 Task: Edit the description of the category "Q/A" in the repository "Javascript" to "All updates from maintainers".
Action: Mouse moved to (1119, 220)
Screenshot: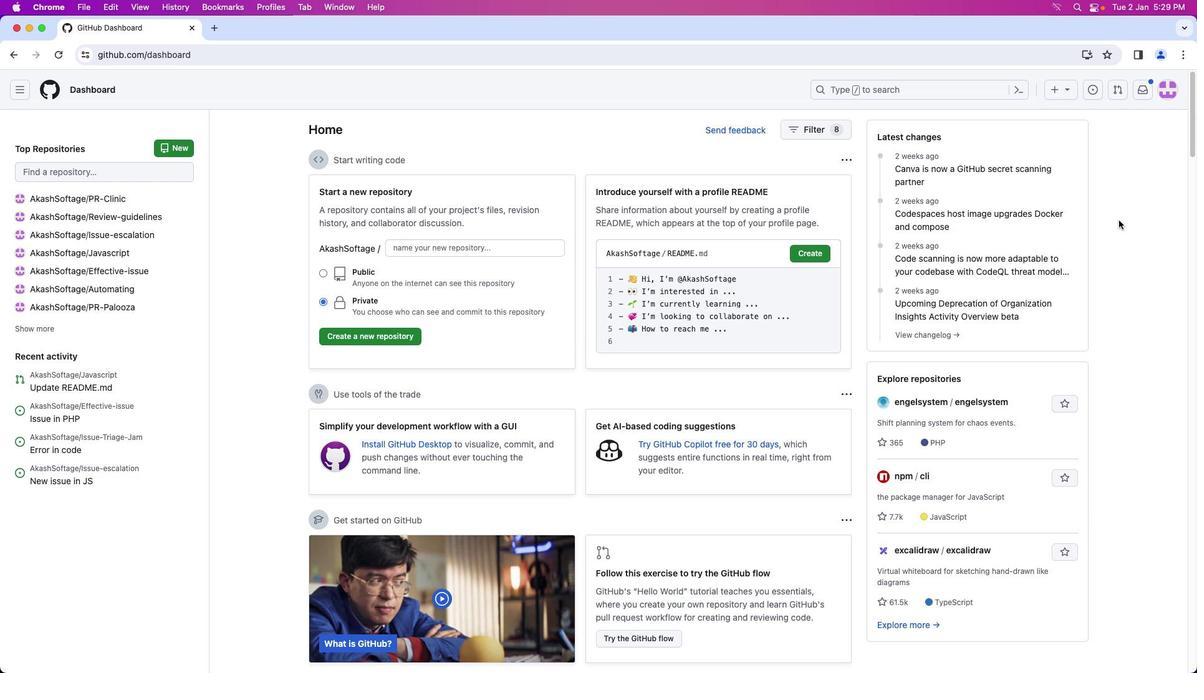 
Action: Mouse pressed left at (1119, 220)
Screenshot: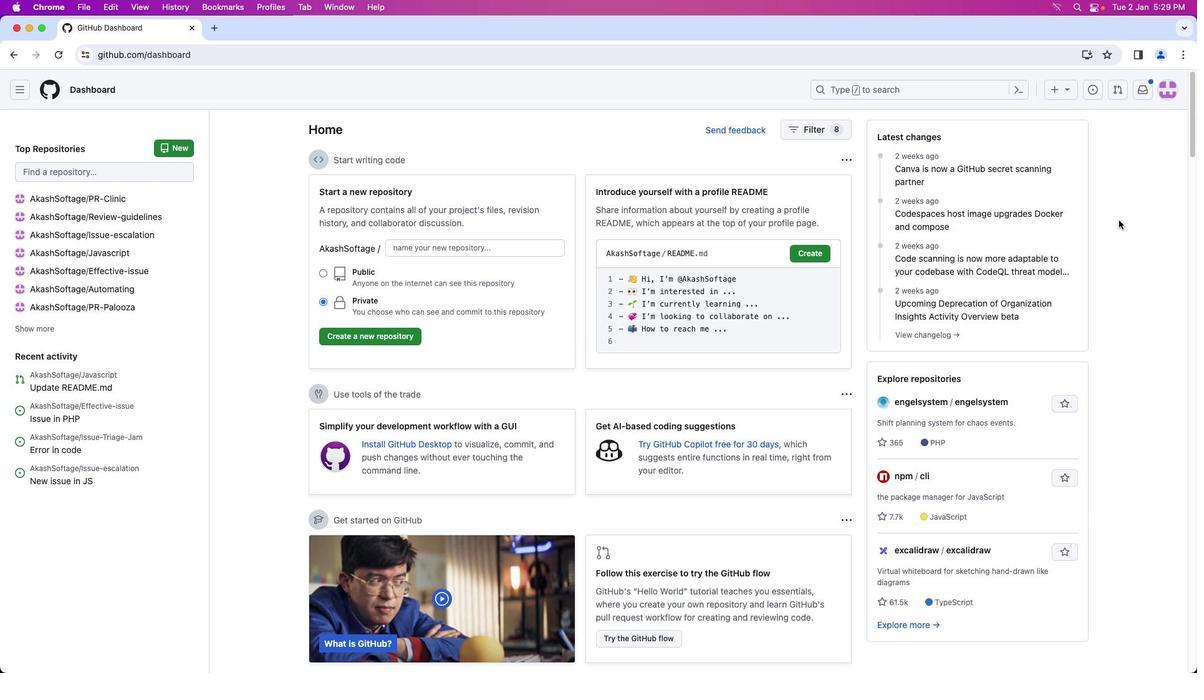 
Action: Mouse moved to (1160, 95)
Screenshot: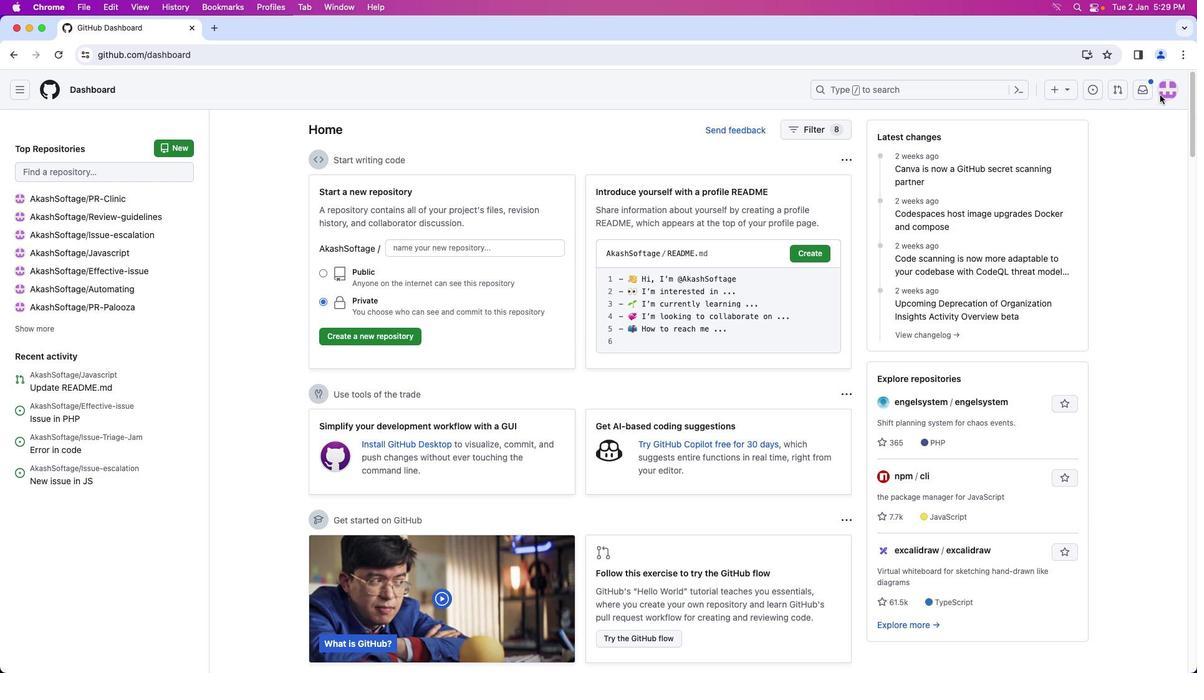 
Action: Mouse pressed left at (1160, 95)
Screenshot: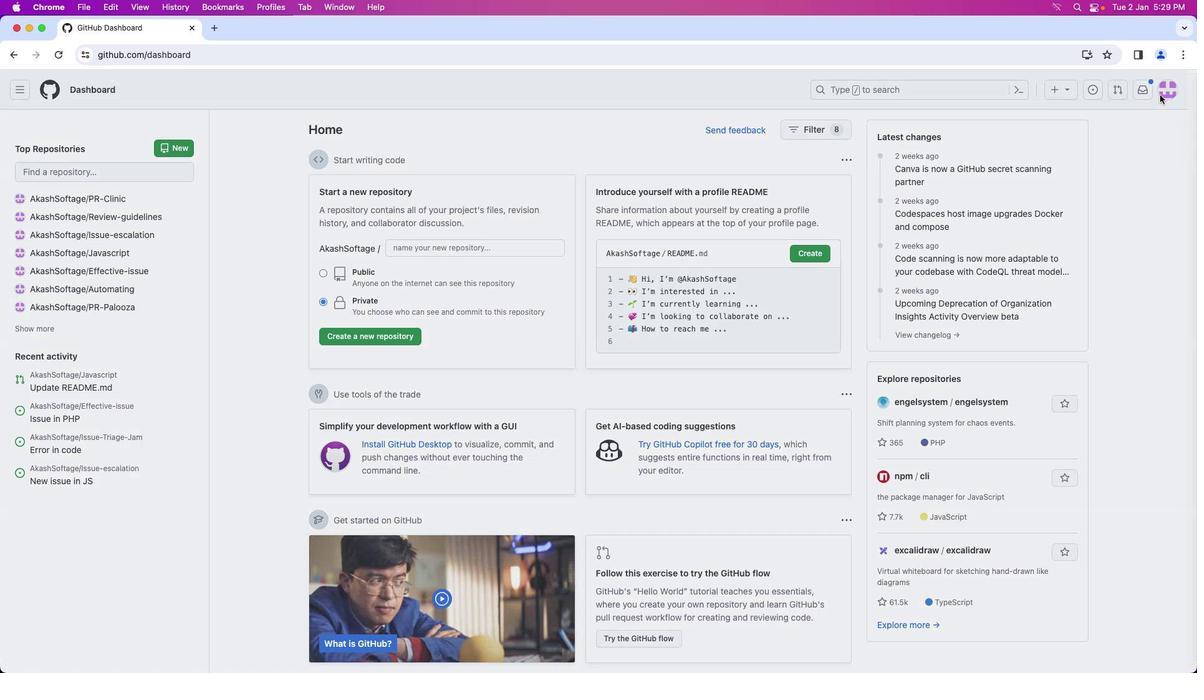 
Action: Mouse moved to (1129, 198)
Screenshot: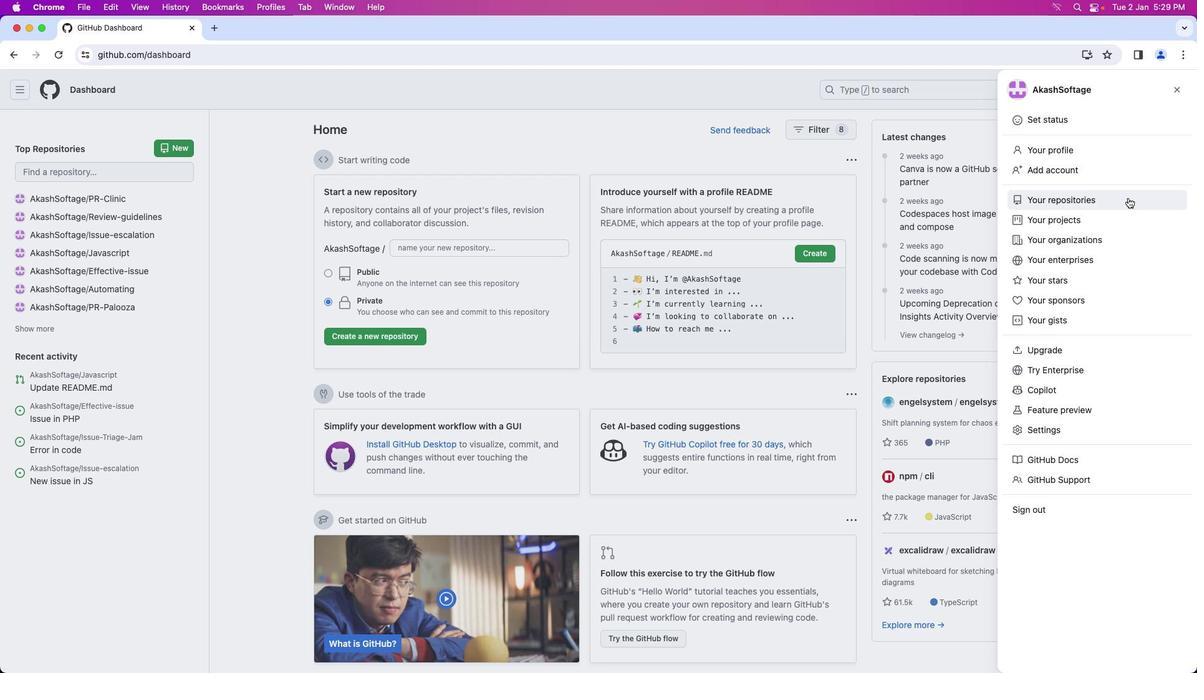 
Action: Mouse pressed left at (1129, 198)
Screenshot: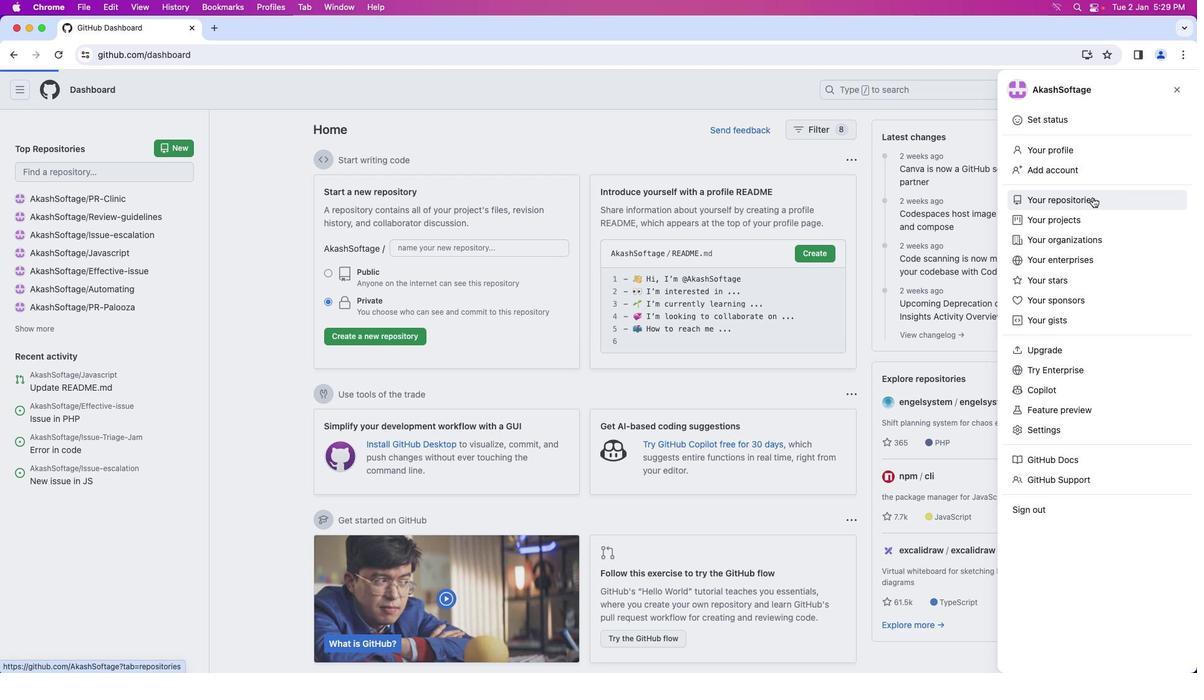 
Action: Mouse moved to (456, 204)
Screenshot: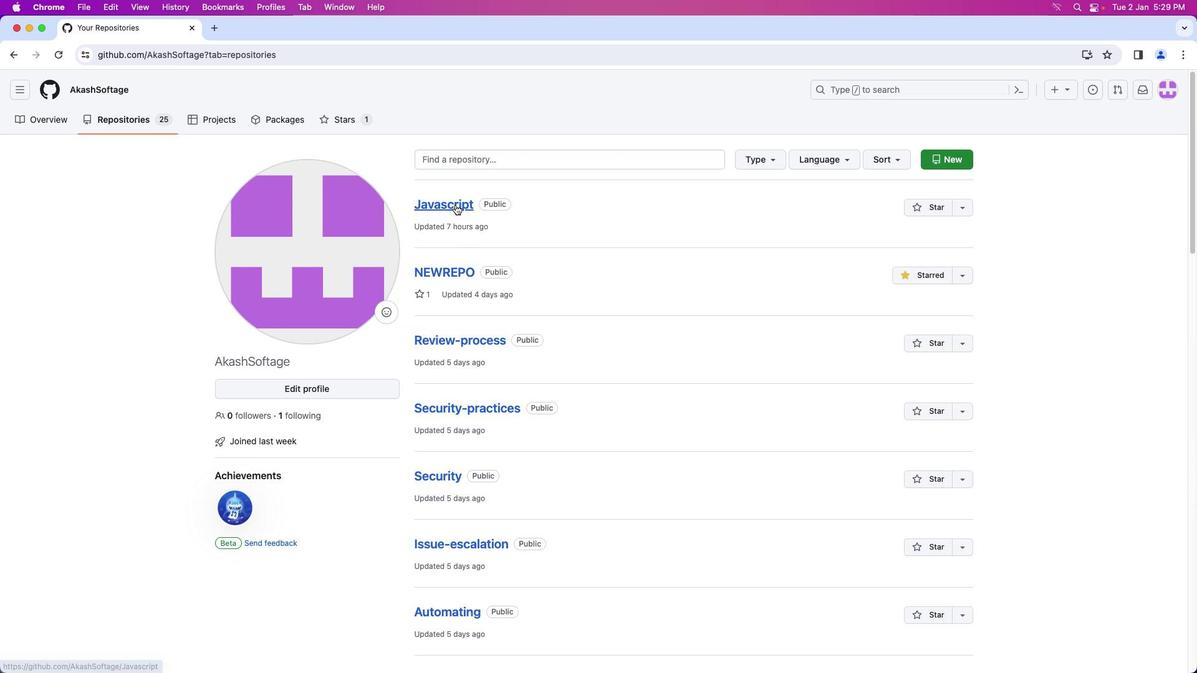 
Action: Mouse pressed left at (456, 204)
Screenshot: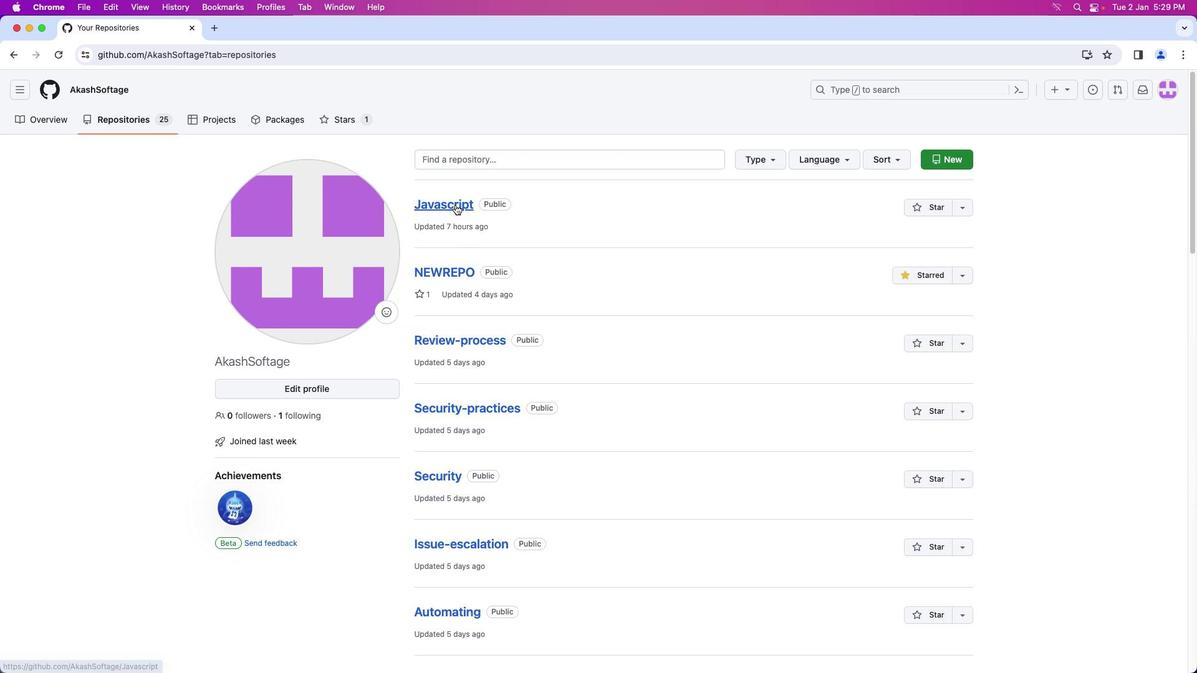 
Action: Mouse moved to (242, 126)
Screenshot: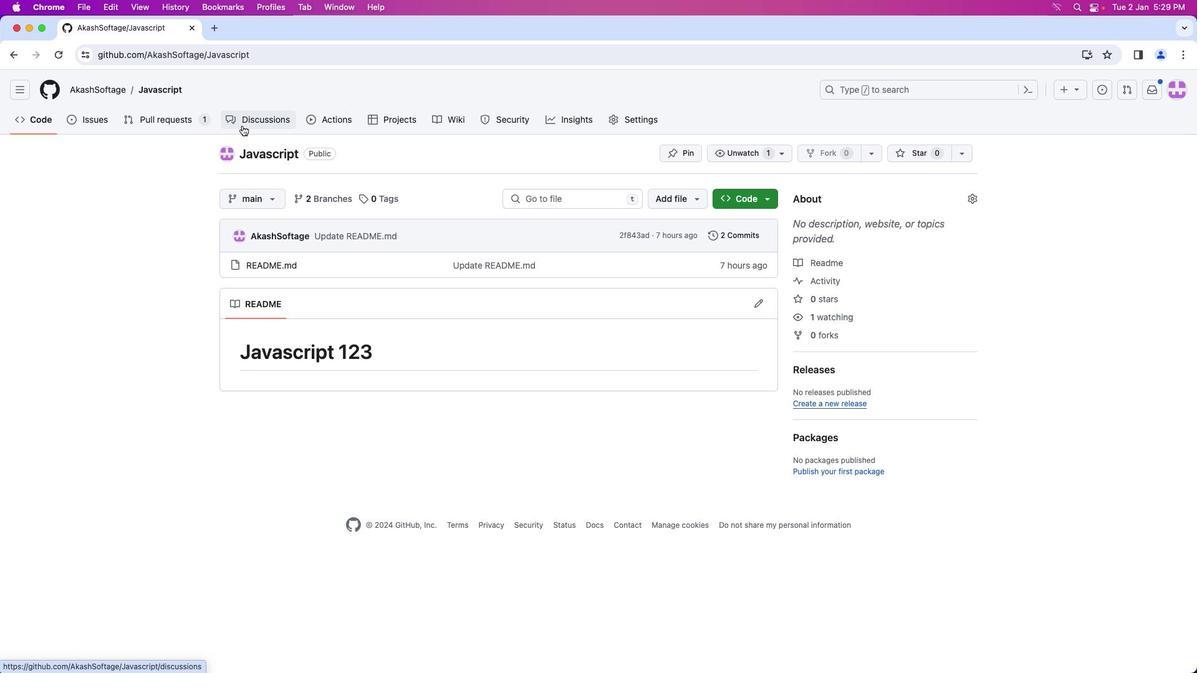 
Action: Mouse pressed left at (242, 126)
Screenshot: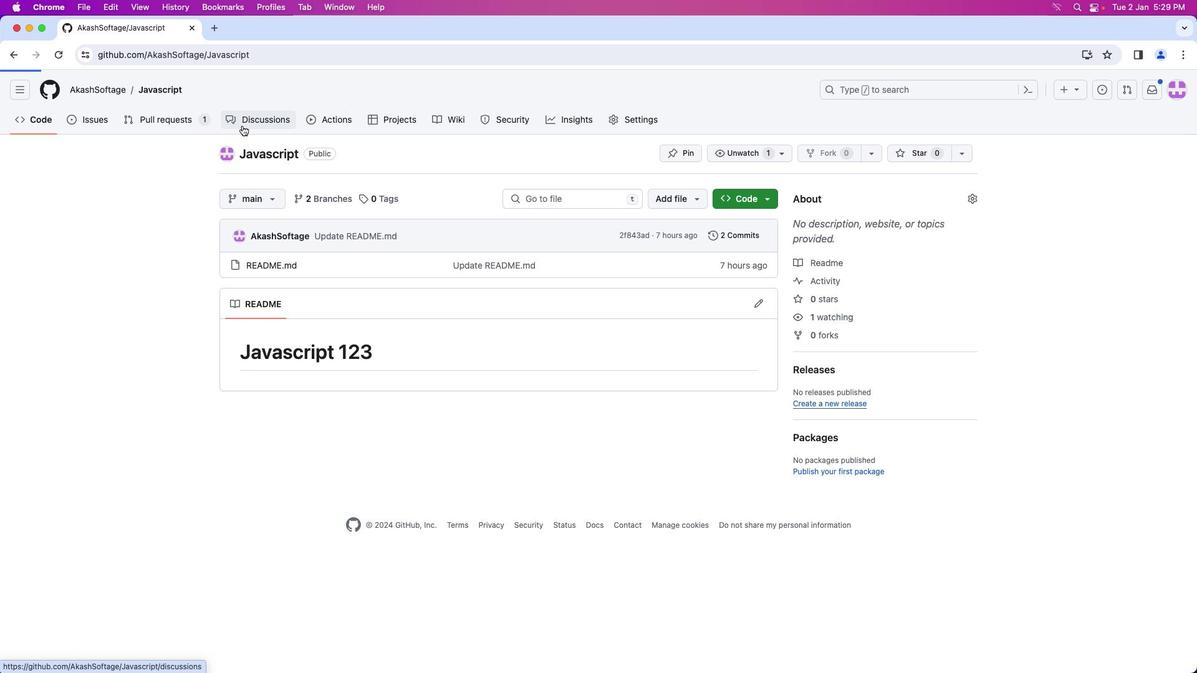 
Action: Mouse moved to (415, 308)
Screenshot: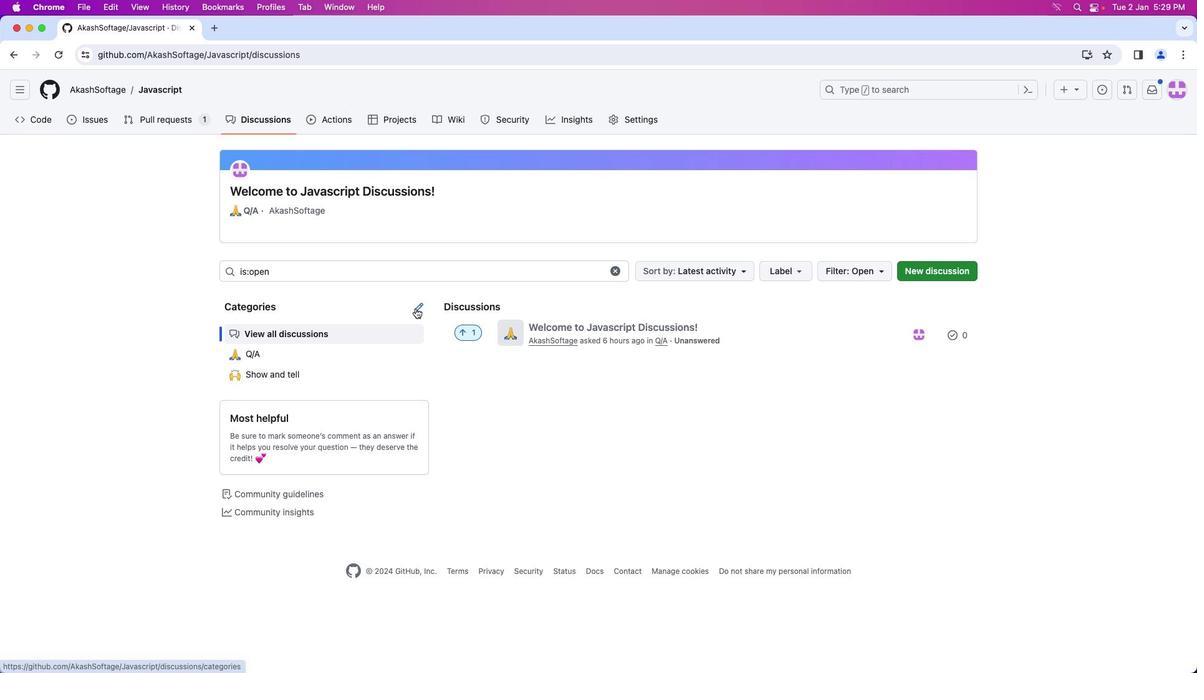 
Action: Mouse pressed left at (415, 308)
Screenshot: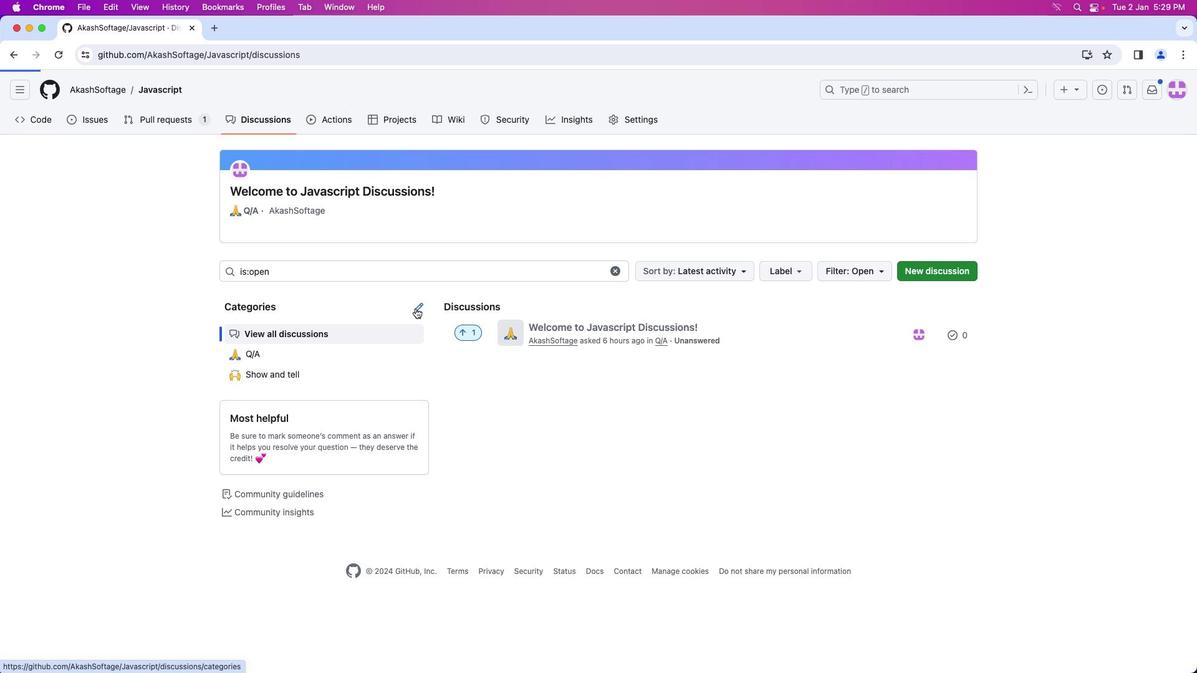 
Action: Mouse moved to (934, 261)
Screenshot: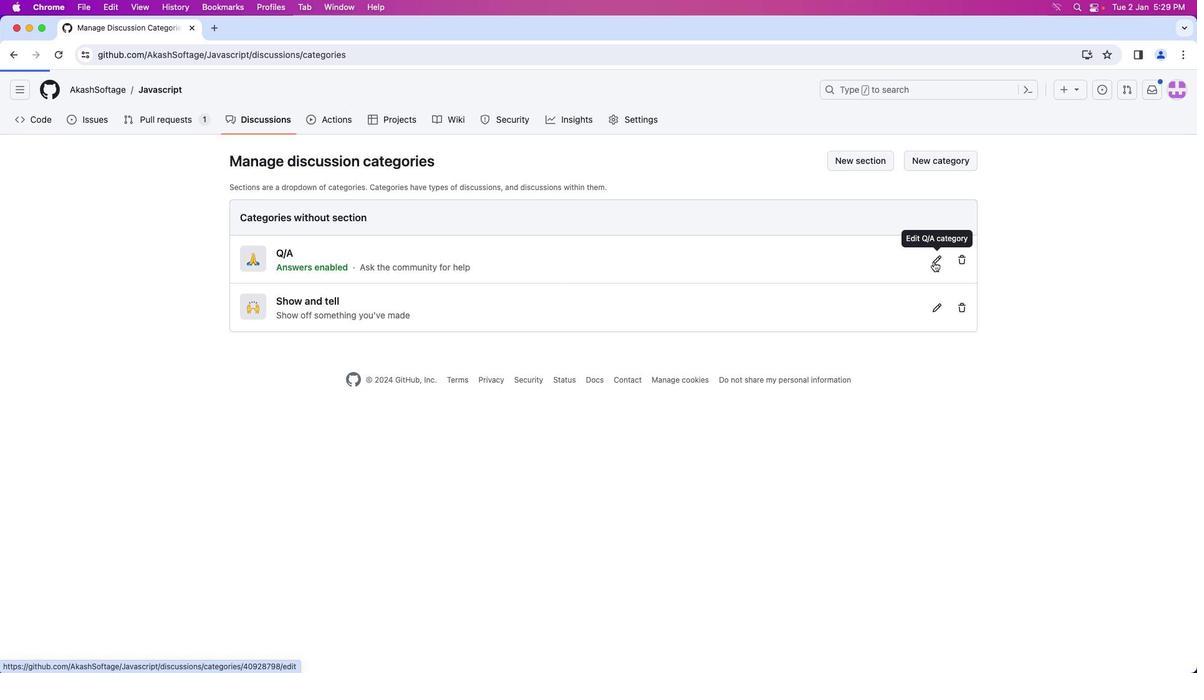 
Action: Mouse pressed left at (934, 261)
Screenshot: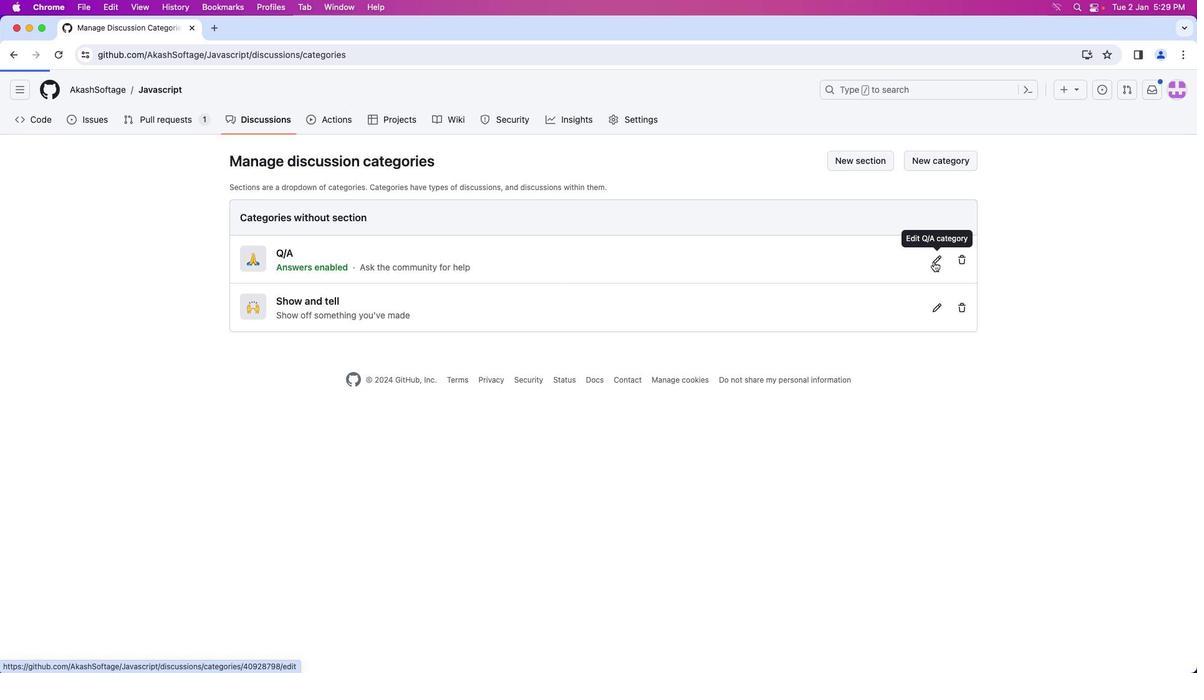 
Action: Mouse moved to (525, 251)
Screenshot: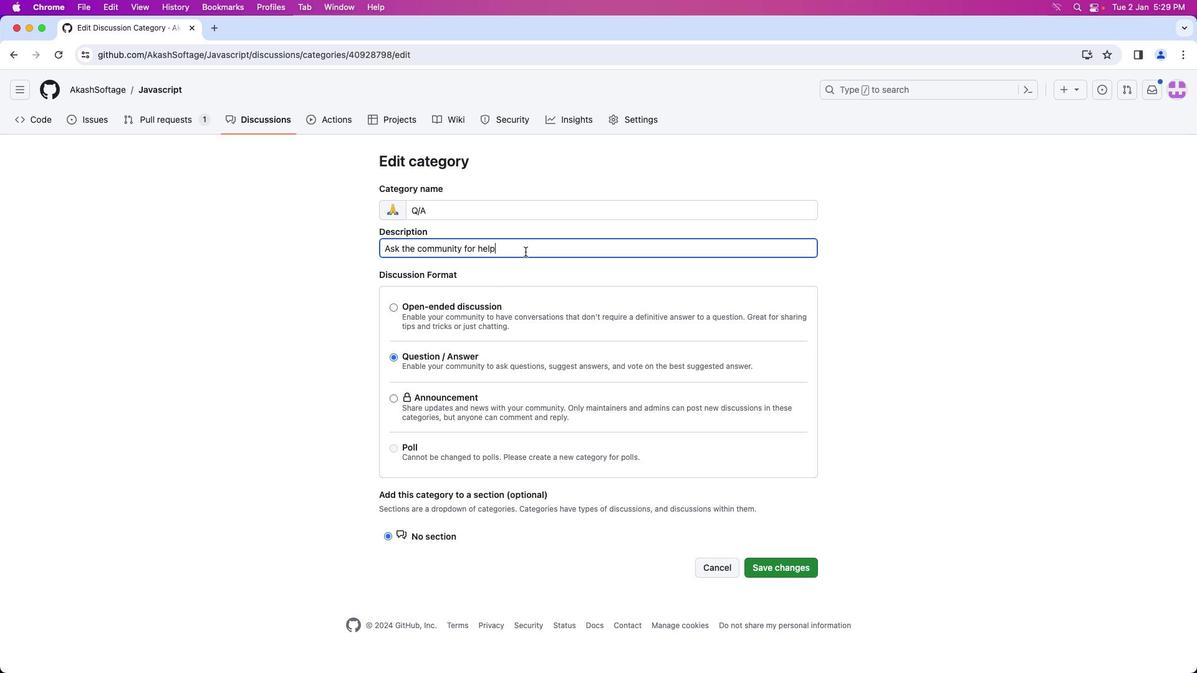 
Action: Mouse pressed left at (525, 251)
Screenshot: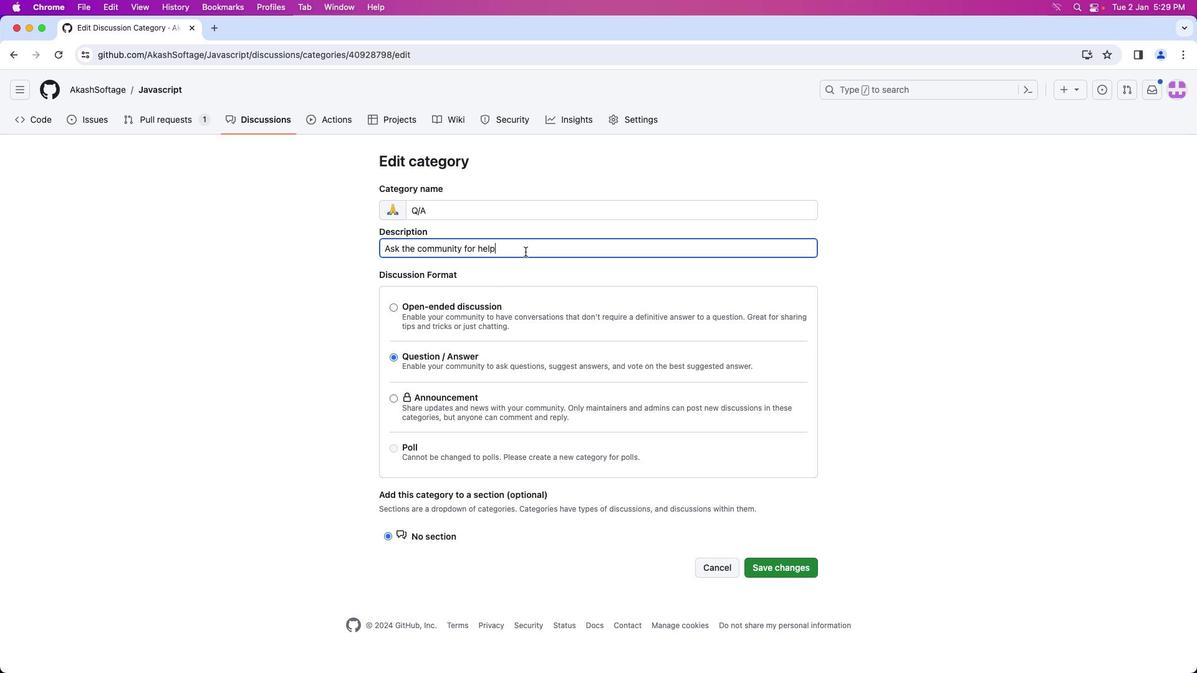 
Action: Mouse moved to (525, 251)
Screenshot: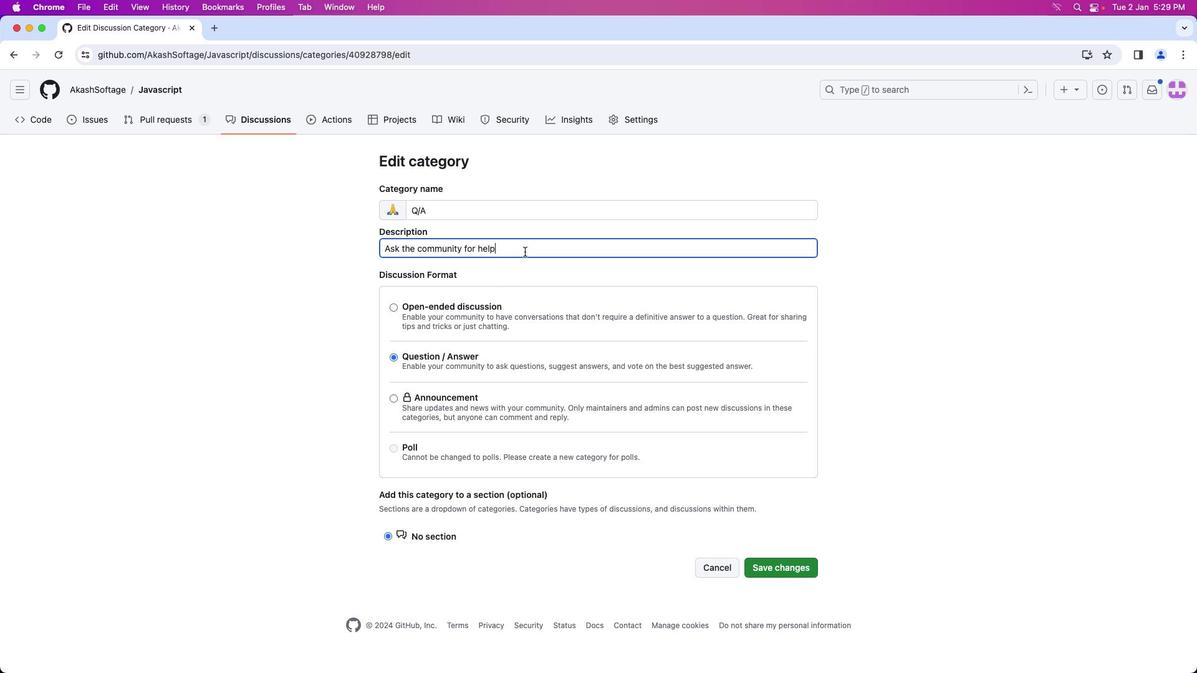 
Action: Key pressed Key.backspaceKey.backspaceKey.backspaceKey.backspaceKey.backspaceKey.backspaceKey.backspaceKey.backspaceKey.backspaceKey.backspaceKey.backspaceKey.backspaceKey.backspaceKey.backspaceKey.backspaceKey.backspaceKey.backspaceKey.backspaceKey.backspaceKey.backspaceKey.backspaceKey.backspaceKey.backspaceKey.backspaceKey.backspace'l''l'Key.space'u''p''d''a''t''e''s'Key.space'f''r''o''m'Key.space'm''a''i''n''t''a''i''n''e''r''s'
Screenshot: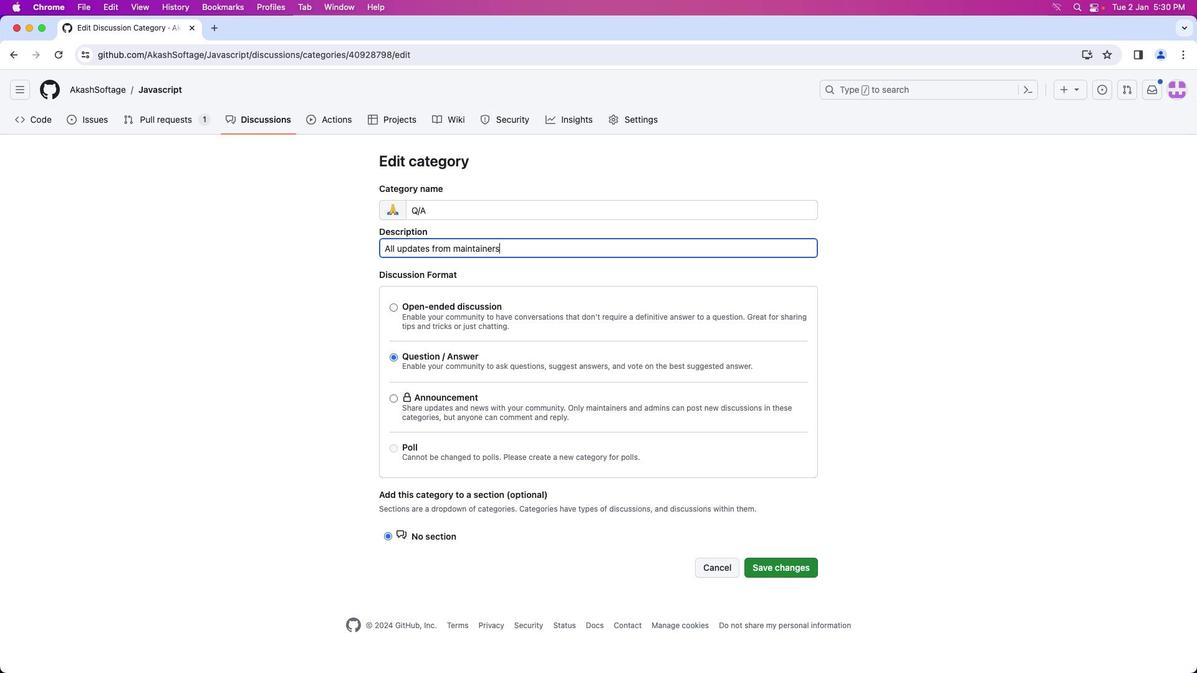 
Action: Mouse moved to (802, 563)
Screenshot: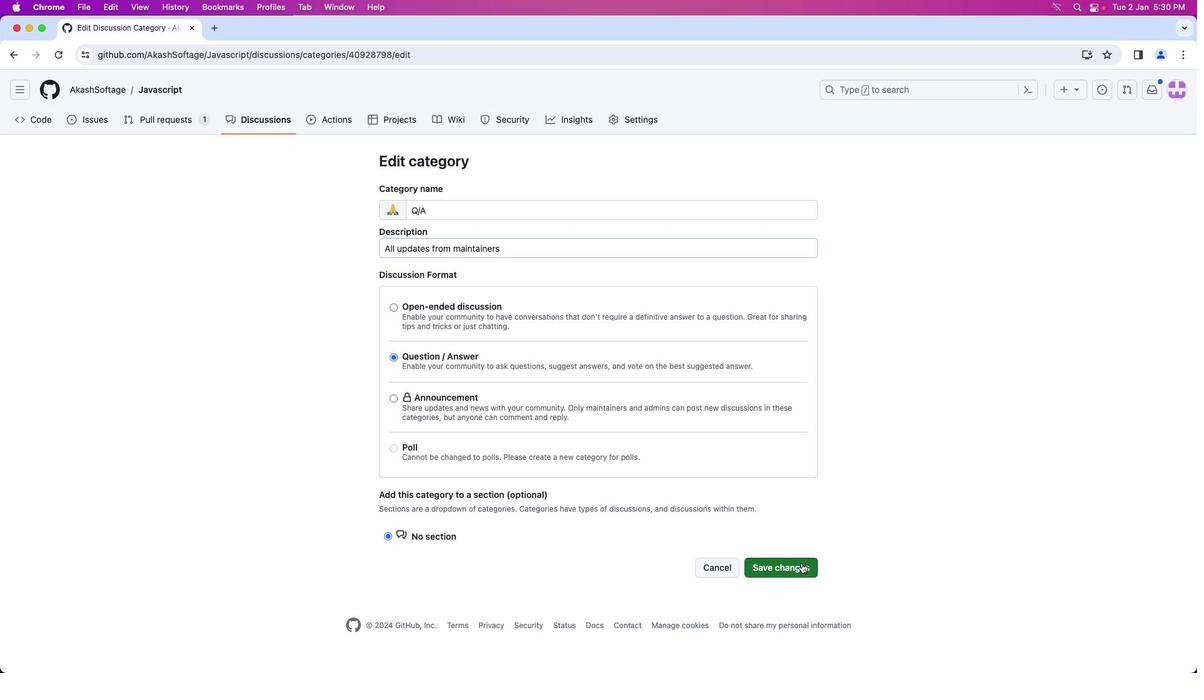 
Action: Mouse pressed left at (802, 563)
Screenshot: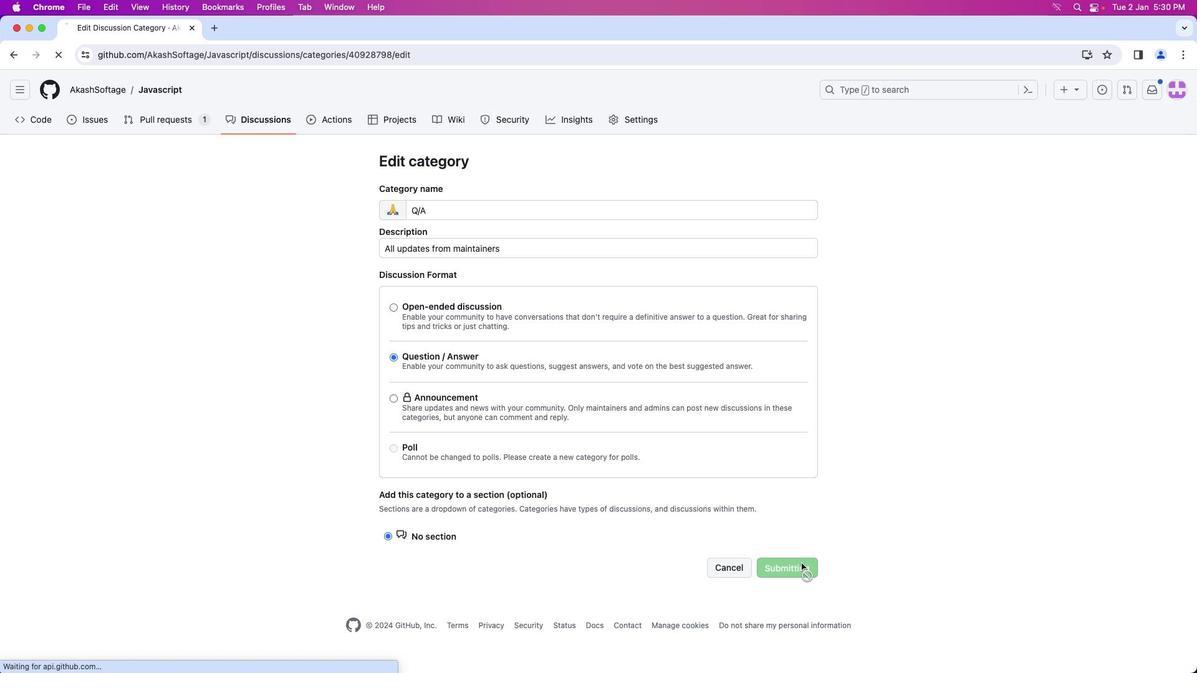 
Action: Mouse moved to (802, 564)
Screenshot: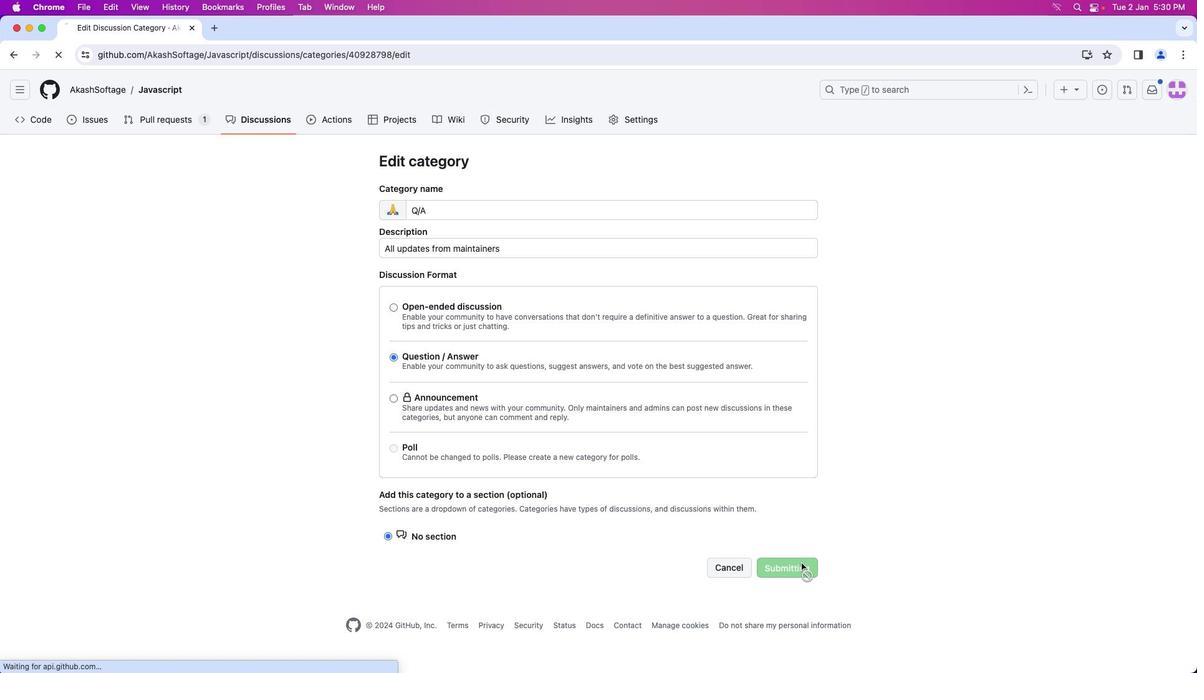 
